 Task: Compose and send an email with a project update to your manager, including the 'Complete Monthly Sales Report' as an attachment.
Action: Mouse moved to (49, 52)
Screenshot: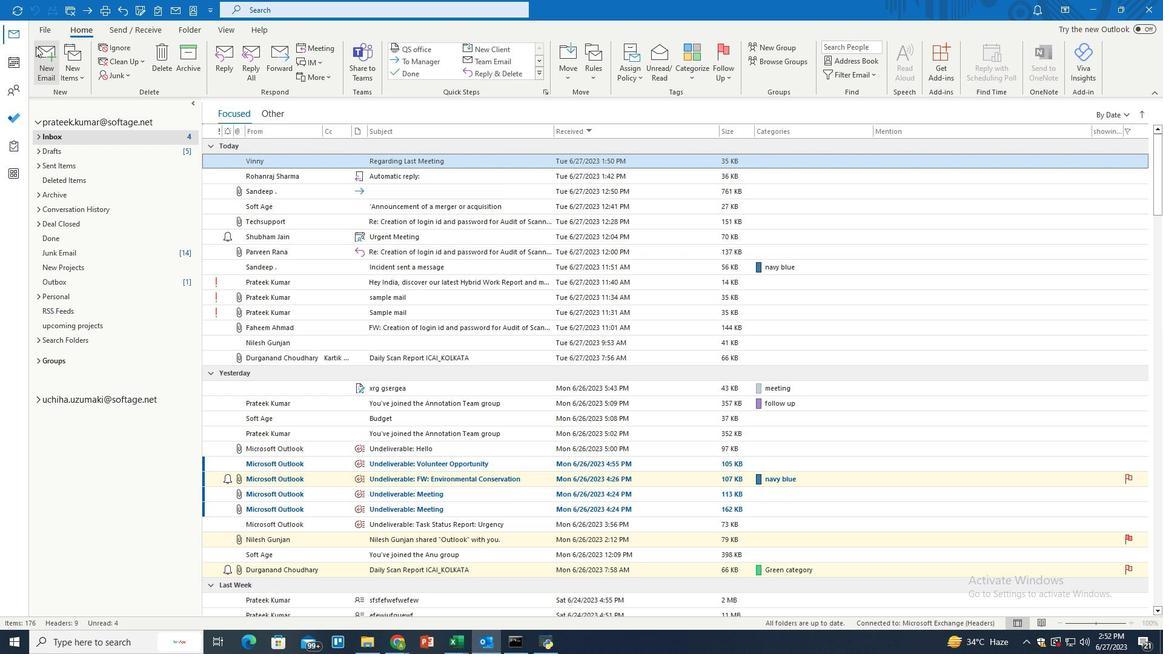 
Action: Mouse pressed left at (49, 52)
Screenshot: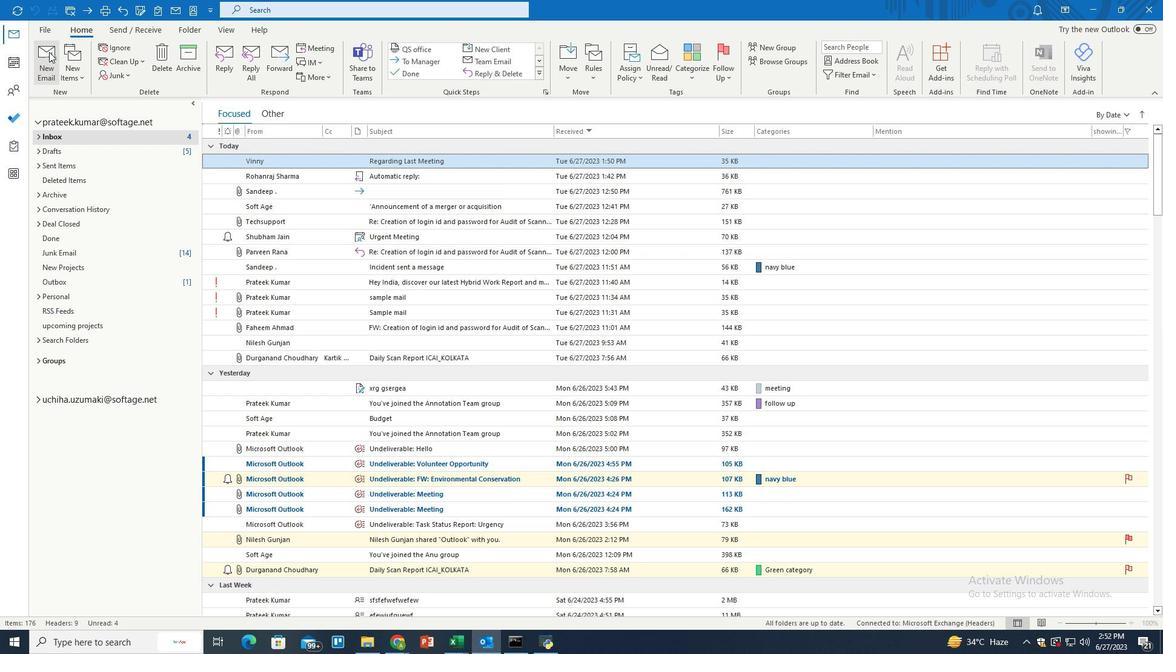 
Action: Mouse moved to (145, 147)
Screenshot: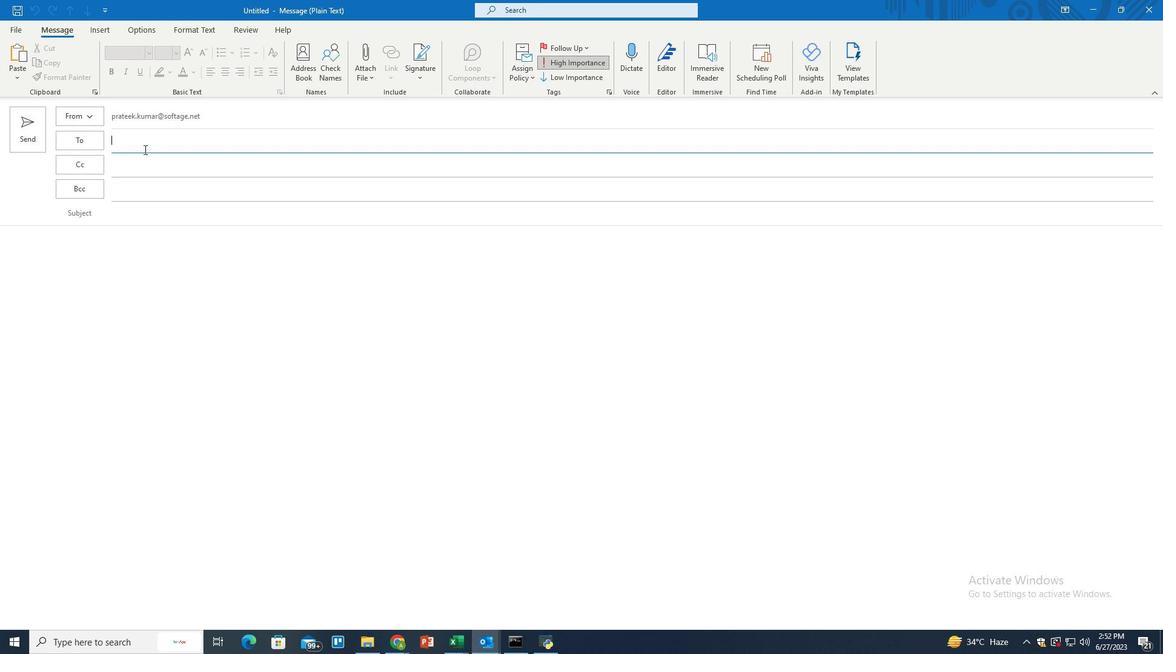 
Action: Mouse pressed left at (145, 147)
Screenshot: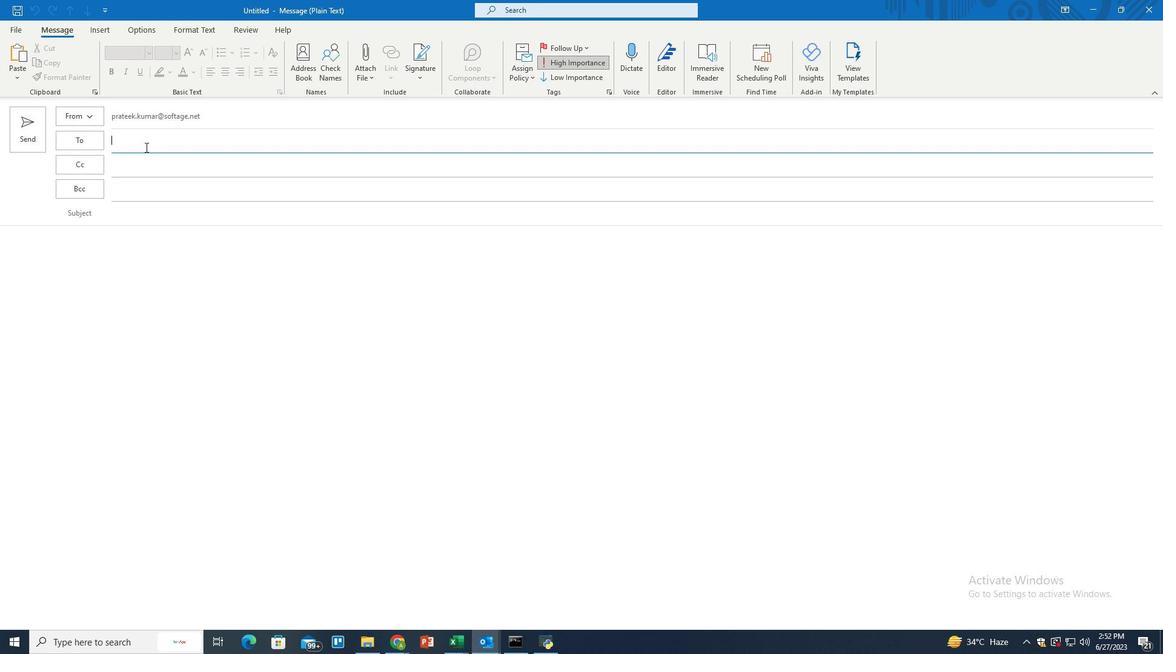 
Action: Mouse moved to (316, 132)
Screenshot: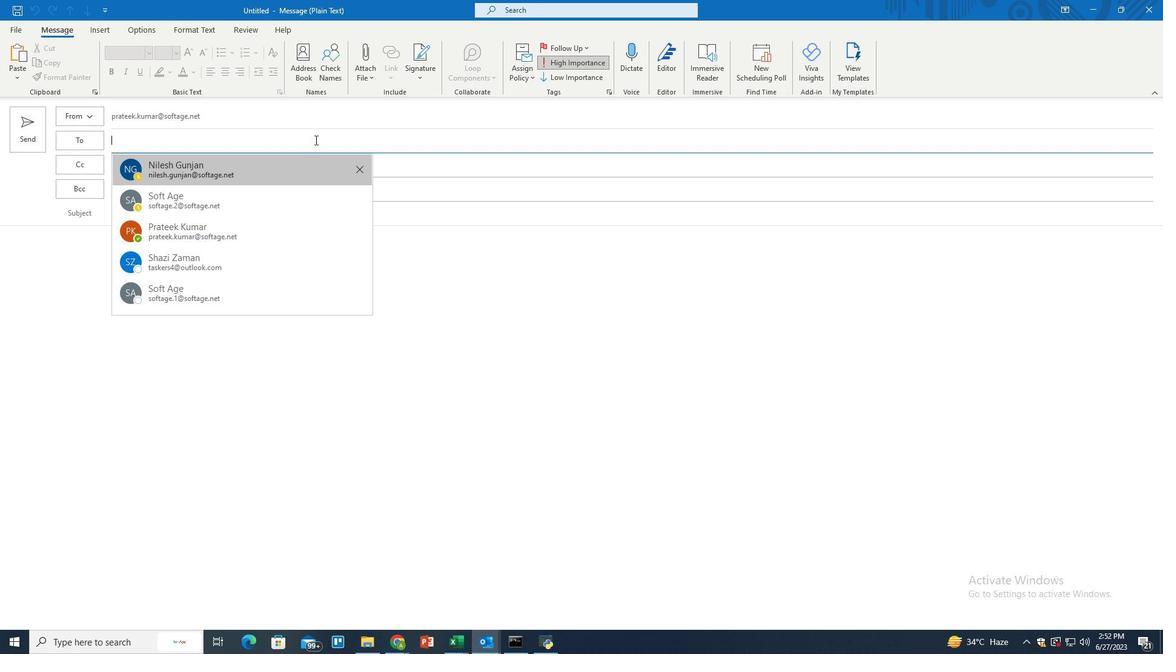 
Action: Key pressed rohan
Screenshot: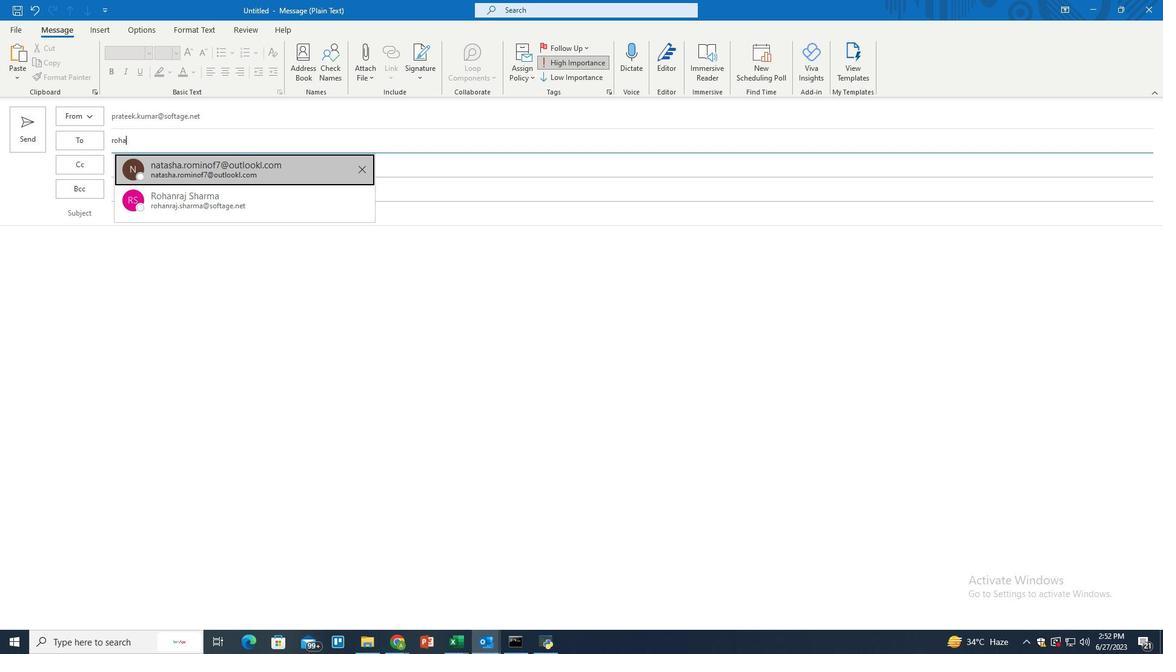 
Action: Mouse moved to (309, 161)
Screenshot: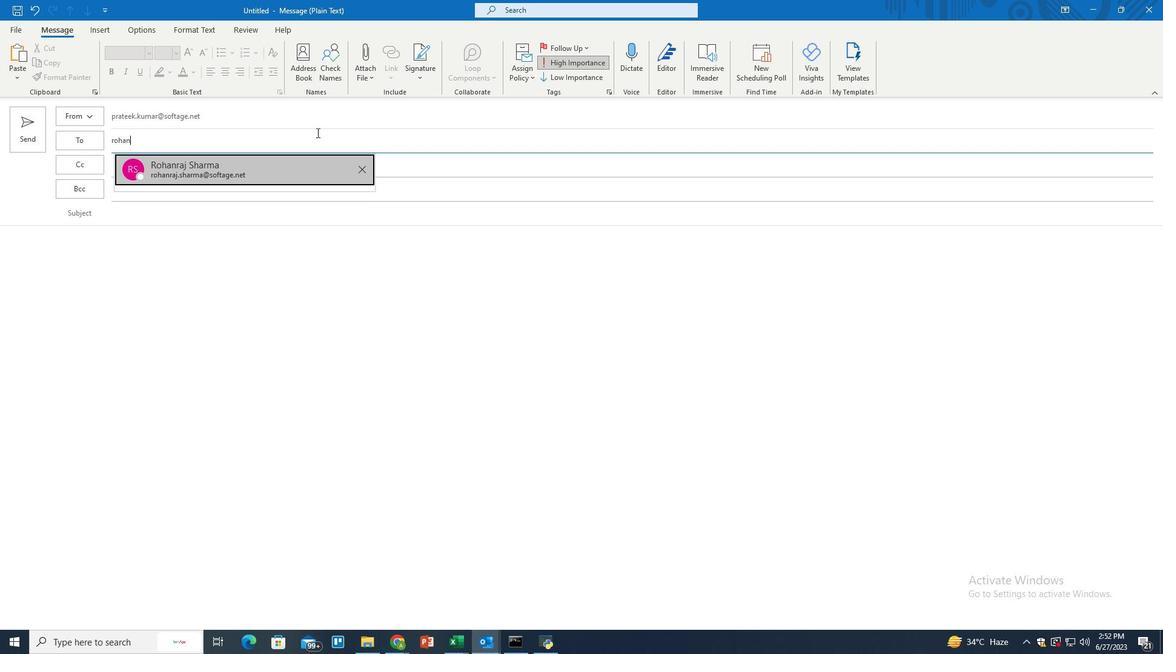 
Action: Mouse pressed left at (309, 161)
Screenshot: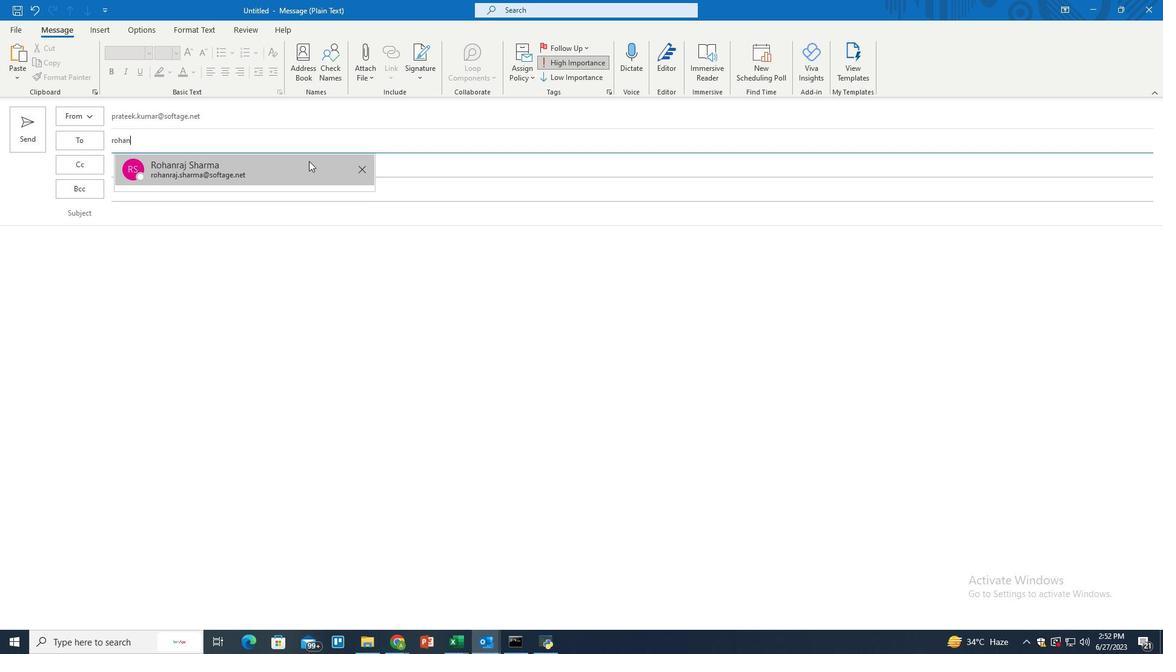 
Action: Mouse moved to (138, 216)
Screenshot: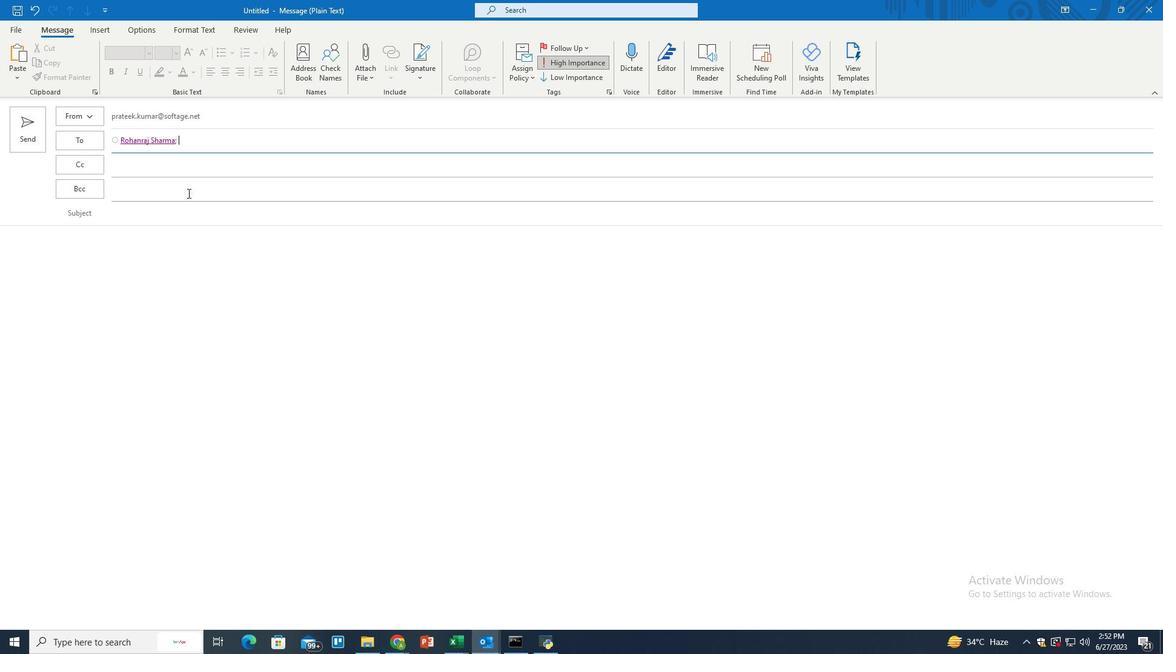 
Action: Mouse pressed left at (138, 216)
Screenshot: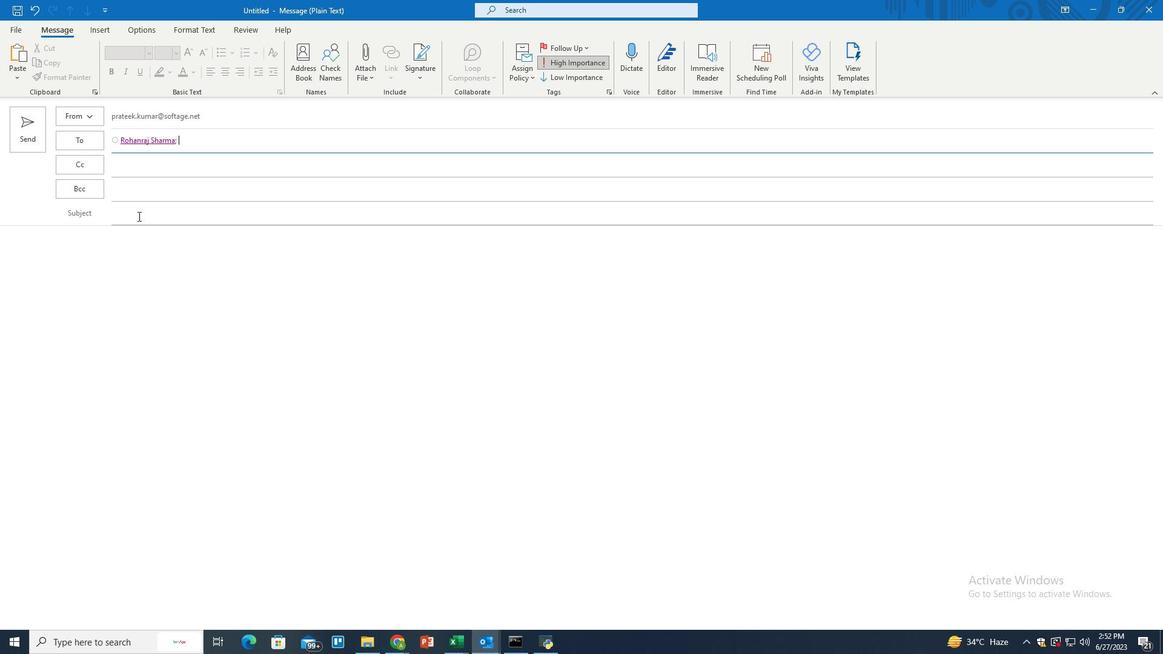 
Action: Key pressed <Key.shift>Project<Key.space><Key.shift>Update
Screenshot: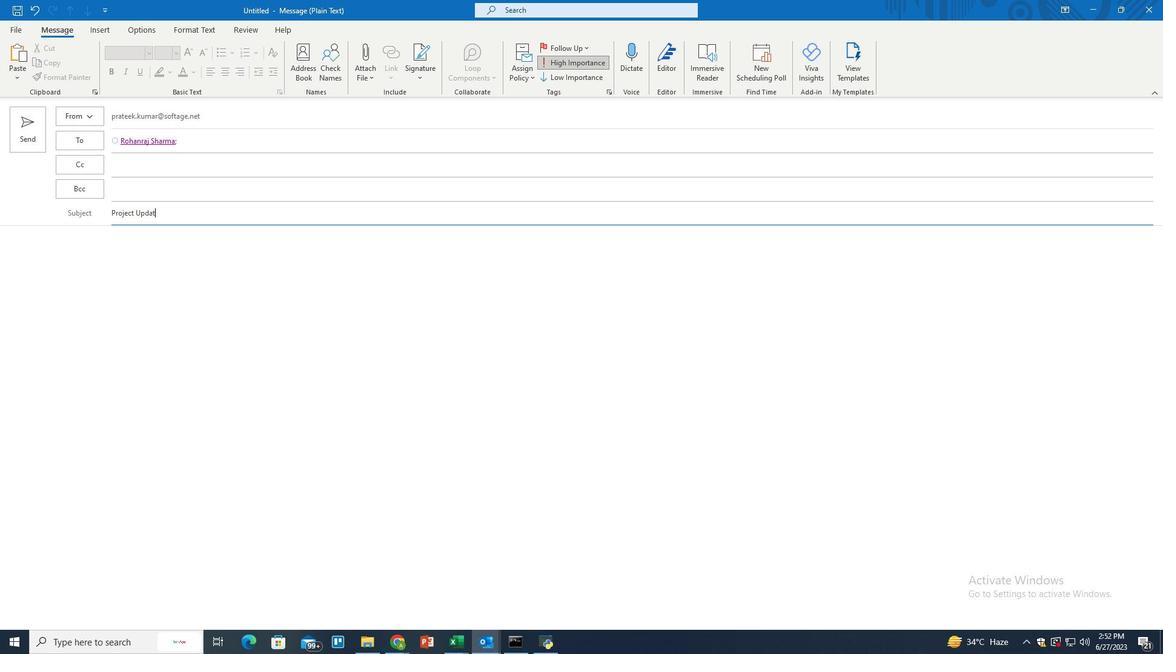 
Action: Mouse moved to (120, 255)
Screenshot: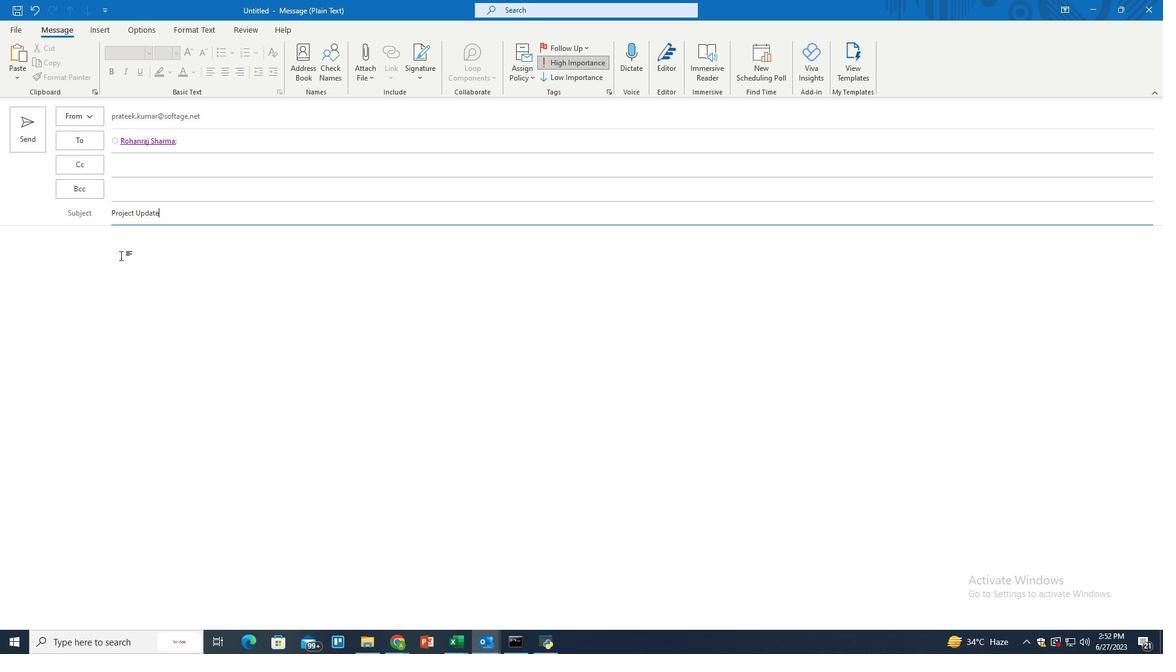 
Action: Mouse pressed left at (120, 255)
Screenshot: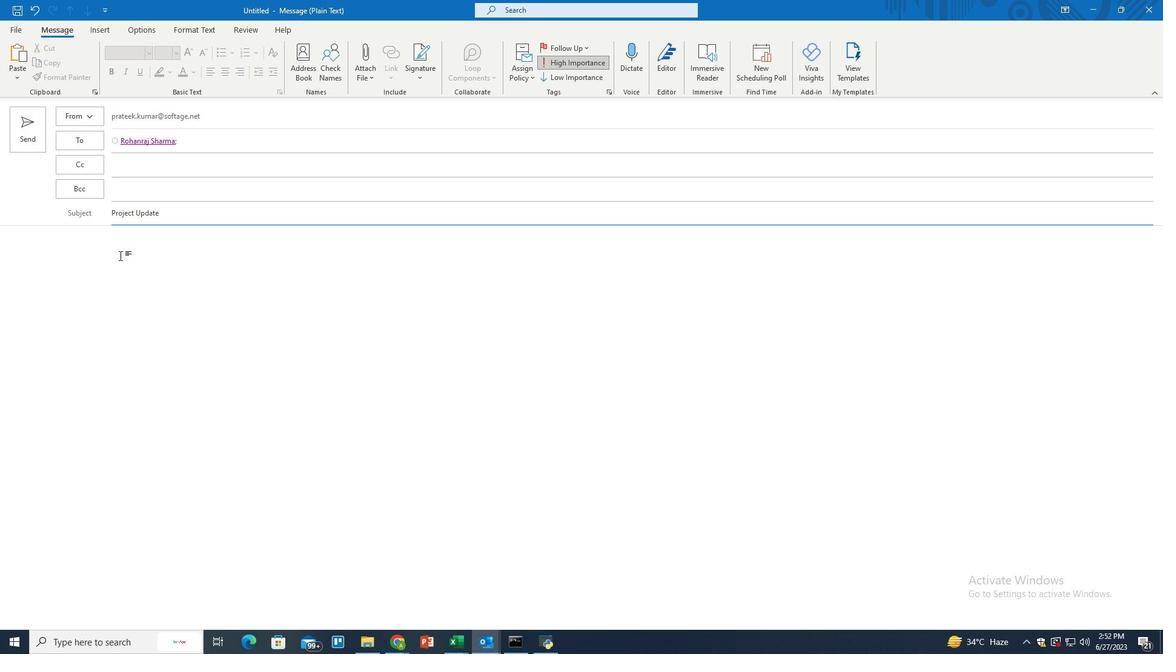
Action: Key pressed <Key.shift>Dear<Key.space>aaa<Key.backspace><Key.backspace><Key.backspace><Key.shift>Manager,<Key.space><Key.shift>I<Key.space>hope<Key.space>this<Key.space>email<Key.space>finds<Key.space>you<Key.space>well.<Key.space><Key.shift>I<Key.space>e<Key.backspace>wanted<Key.space>to<Key.space>provide<Key.space>you<Key.space>with<Key.space>a<Key.space>brief<Key.space>r<Key.backspace>update<Key.space>on<Key.space>the<Key.space>project.<Key.space><Key.shift>We<Key.space>are<Key.space>currently<Key.space>meeting<Key.space>all<Key.space>milestones,<Key.space>and<Key.space>the<Key.space>team<Key.space>si<Key.space><Key.backspace><Key.backspace><Key.backspace>is<Key.space>working<Key.space>diligently<Key.space>to<Key.space>address<Key.space>any<Key.space>minor<Key.space>issues<Key.space>tht<Key.backspace>at<Key.space>have<Key.space>arisen.<Key.space><Key.shift>Overall,<Key.space>progress<Key.space>is<Key.space>steady<Key.space>and<Key.space>we<Key.space>are<Key.space>on<Key.space>track<Key.space>for<Key.space>timely<Key.space>completion
Screenshot: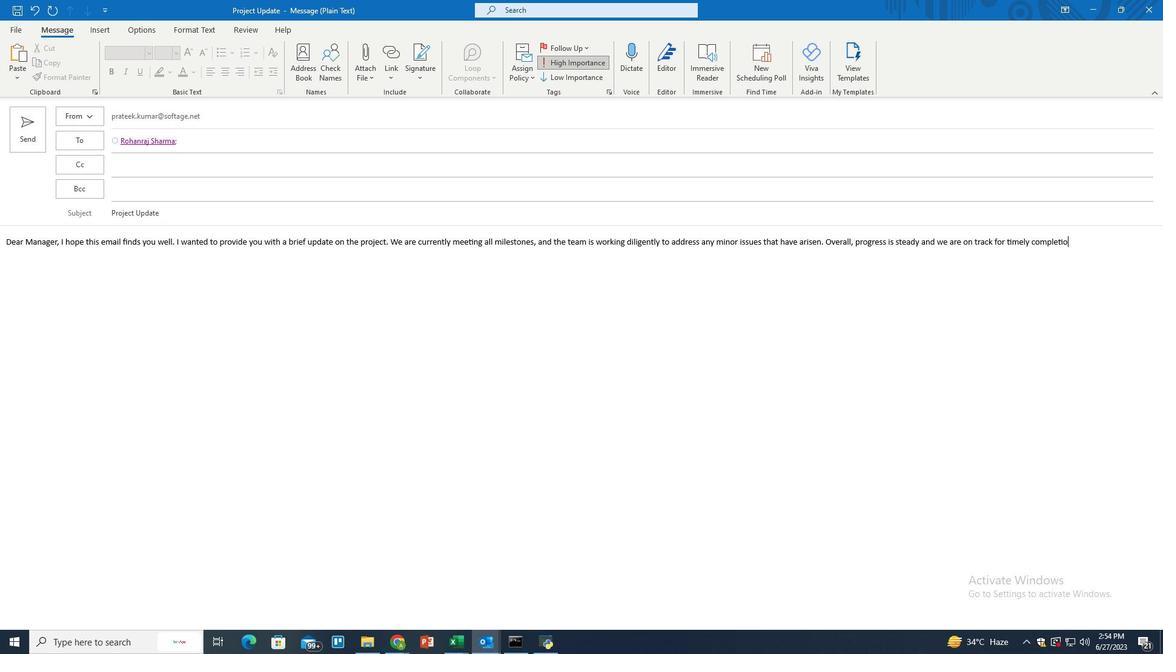 
Action: Mouse moved to (112, 29)
Screenshot: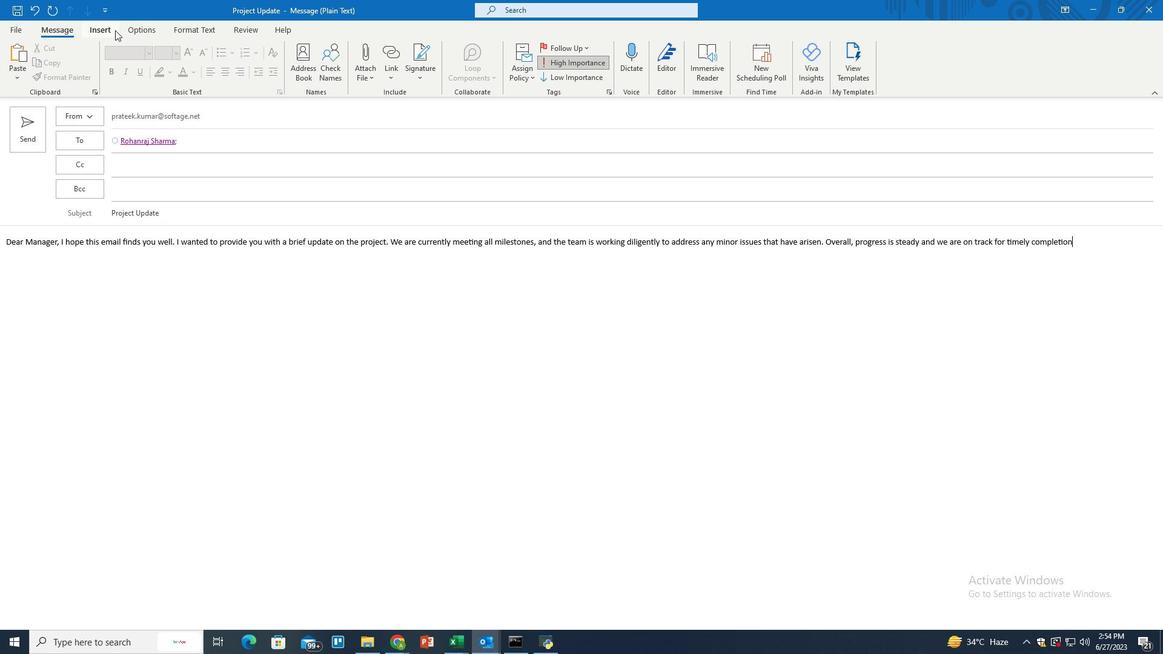 
Action: Mouse pressed left at (112, 29)
Screenshot: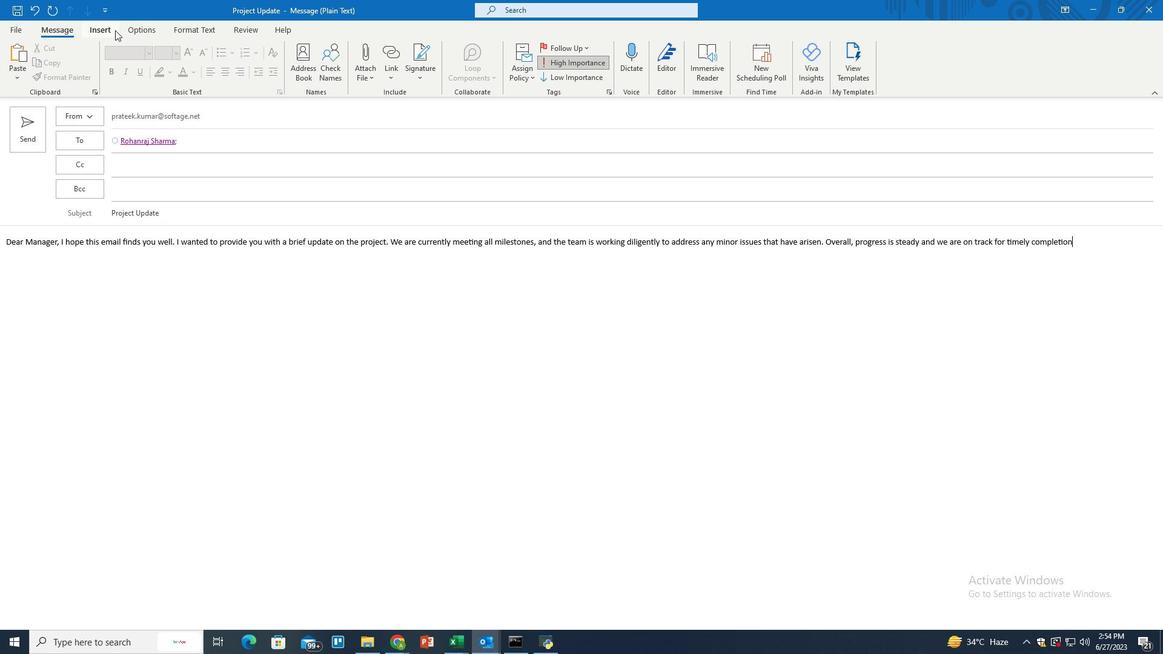 
Action: Mouse moved to (21, 62)
Screenshot: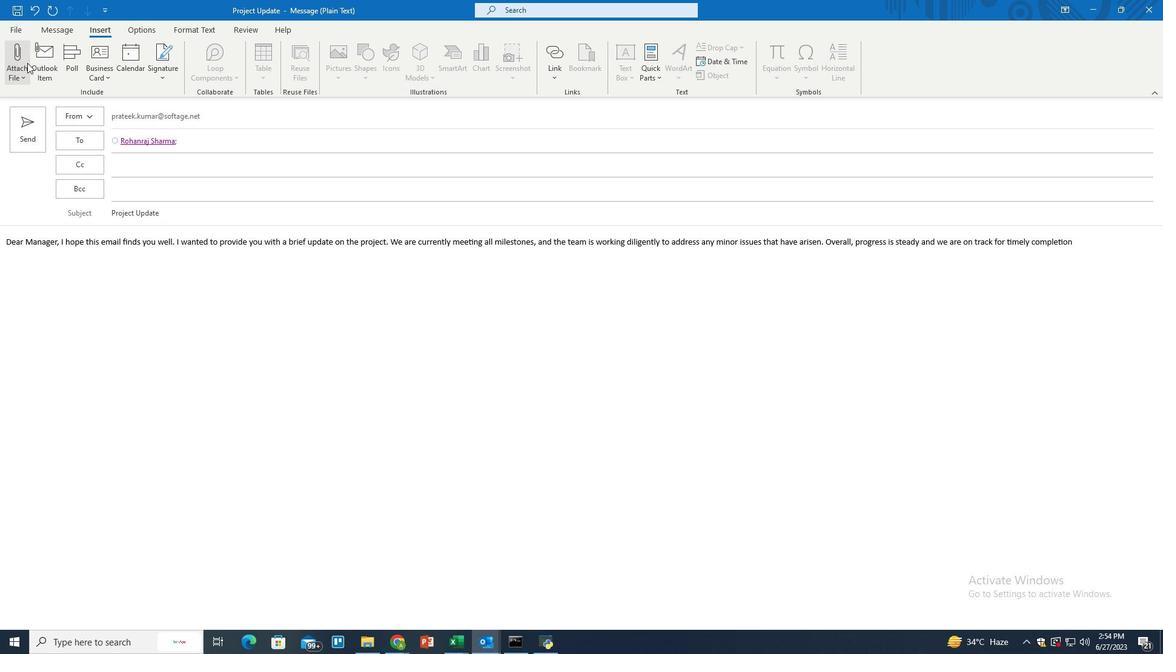 
Action: Mouse pressed left at (21, 62)
Screenshot: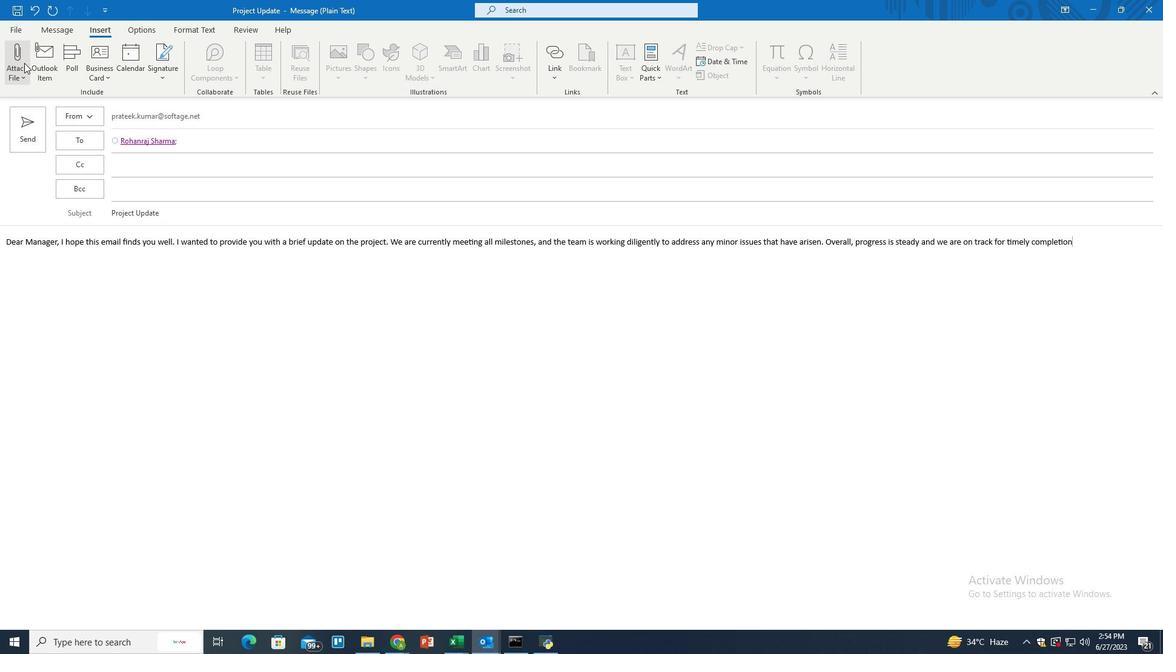 
Action: Mouse moved to (81, 497)
Screenshot: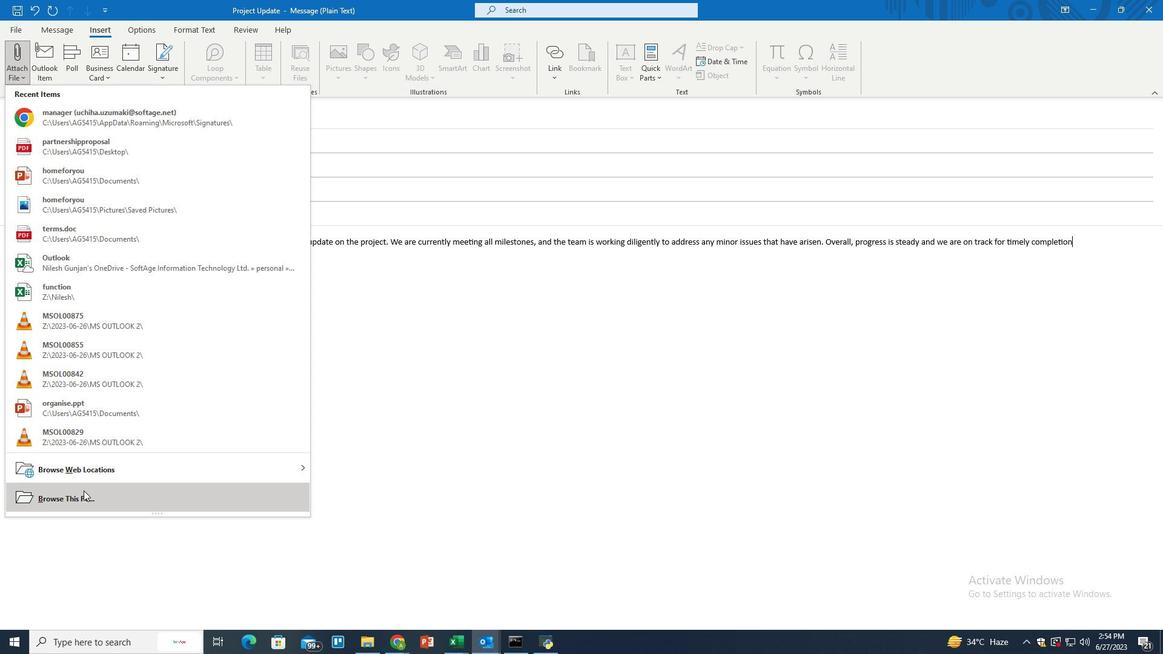 
Action: Mouse pressed left at (81, 497)
Screenshot: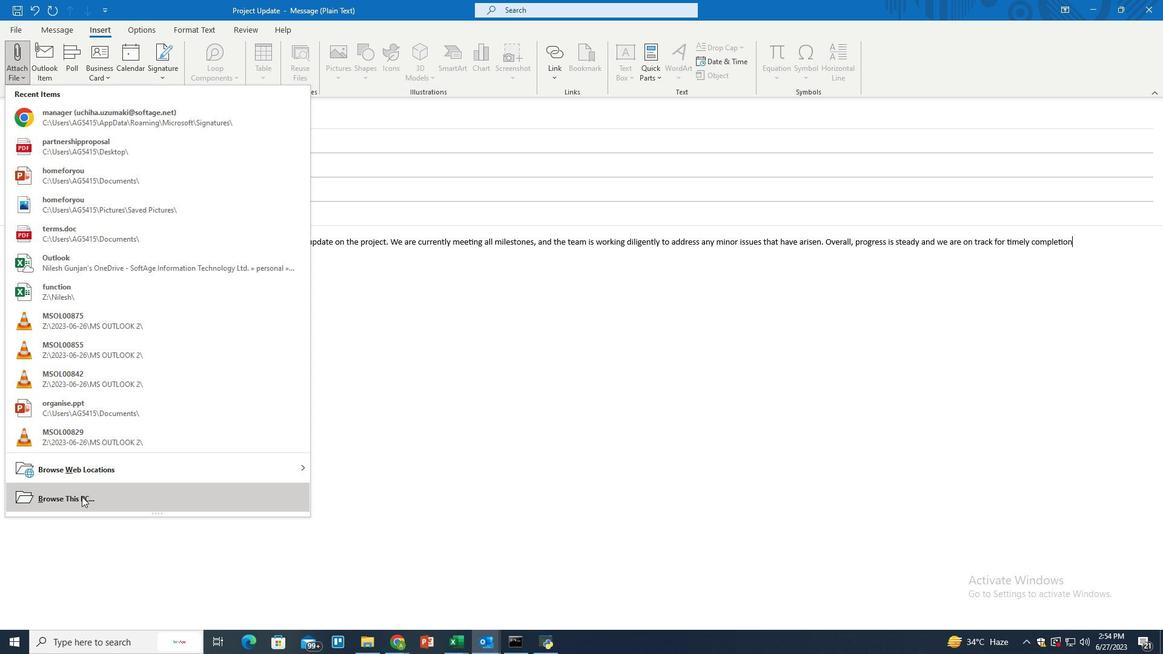 
Action: Mouse moved to (147, 87)
Screenshot: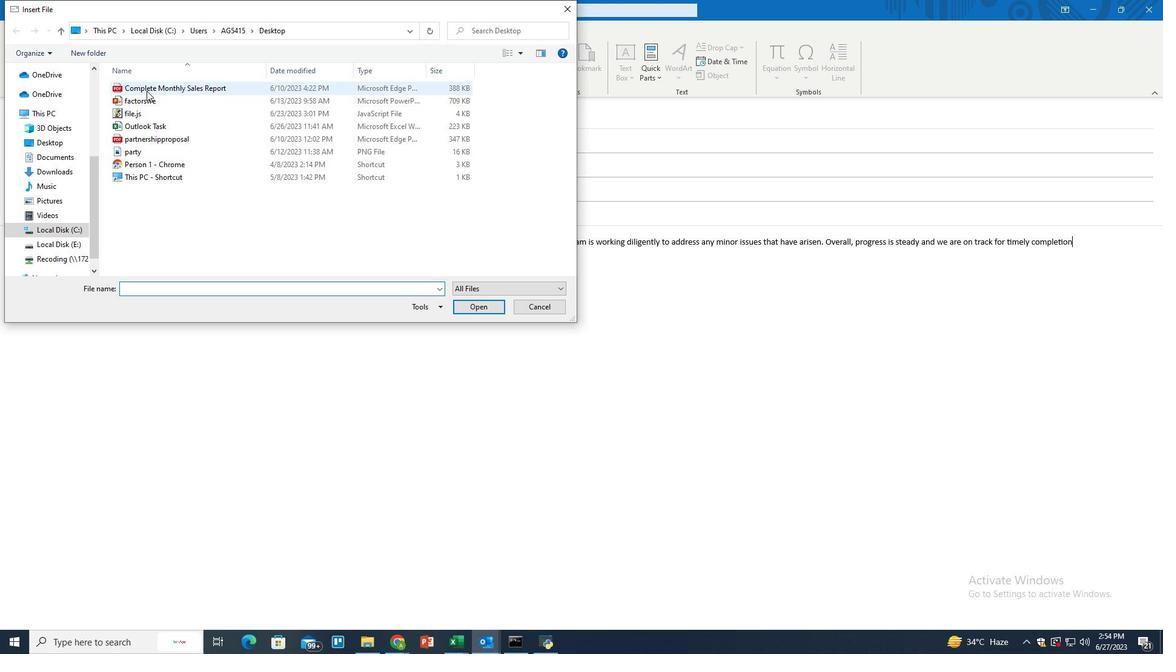 
Action: Mouse pressed left at (147, 87)
Screenshot: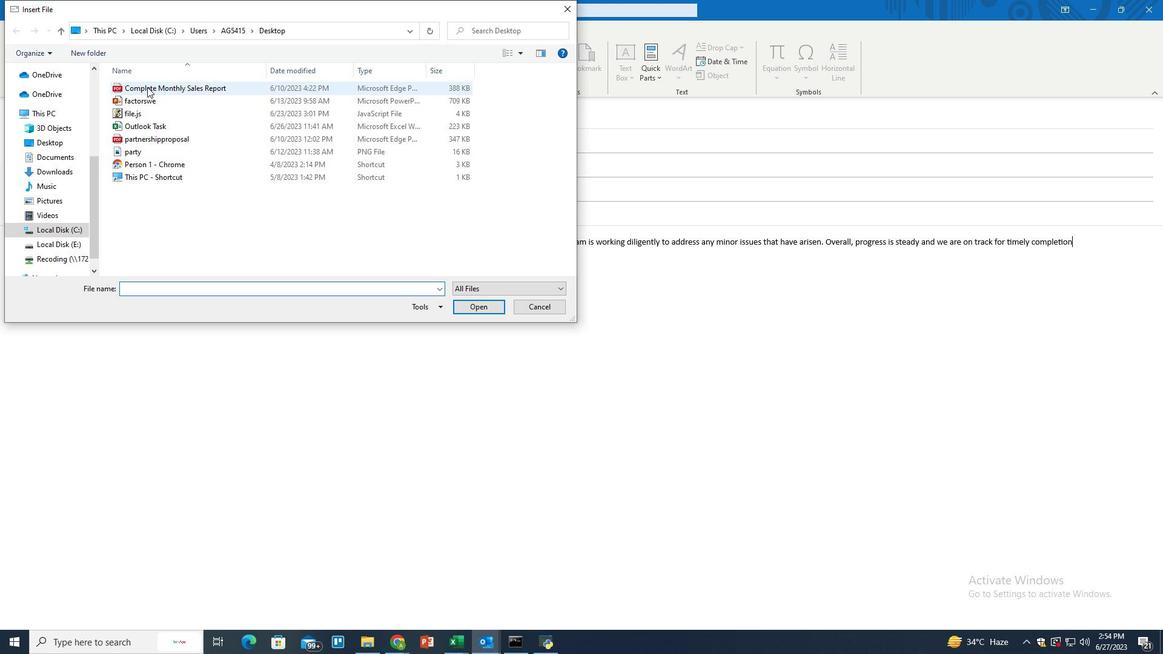 
Action: Mouse moved to (467, 306)
Screenshot: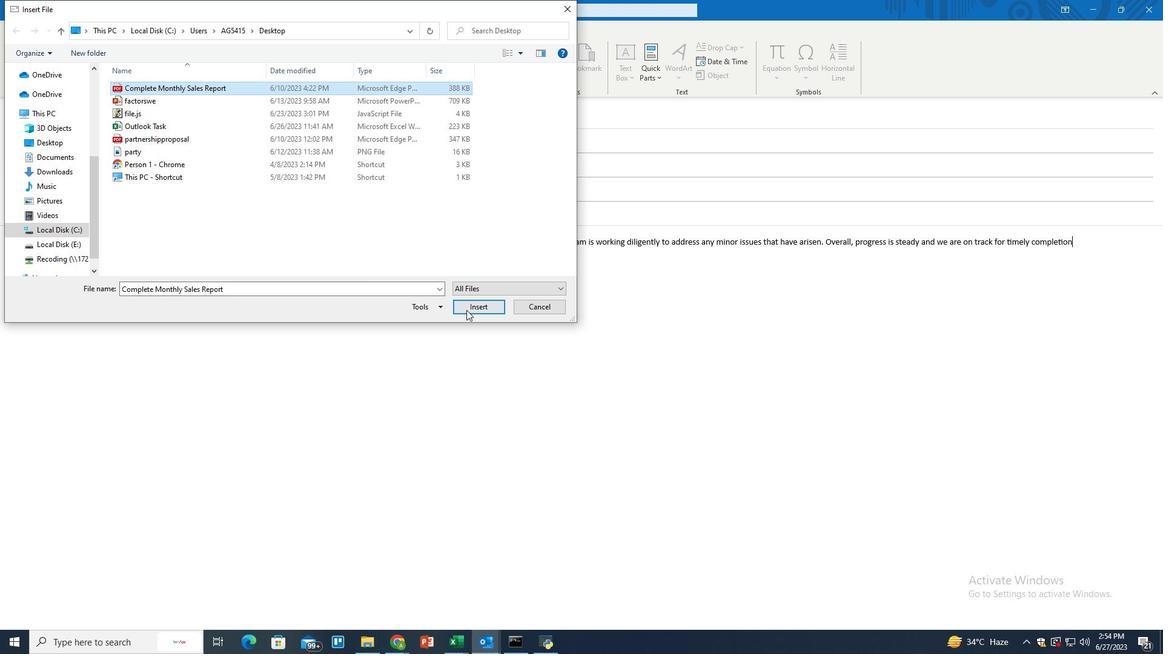 
Action: Mouse pressed left at (467, 306)
Screenshot: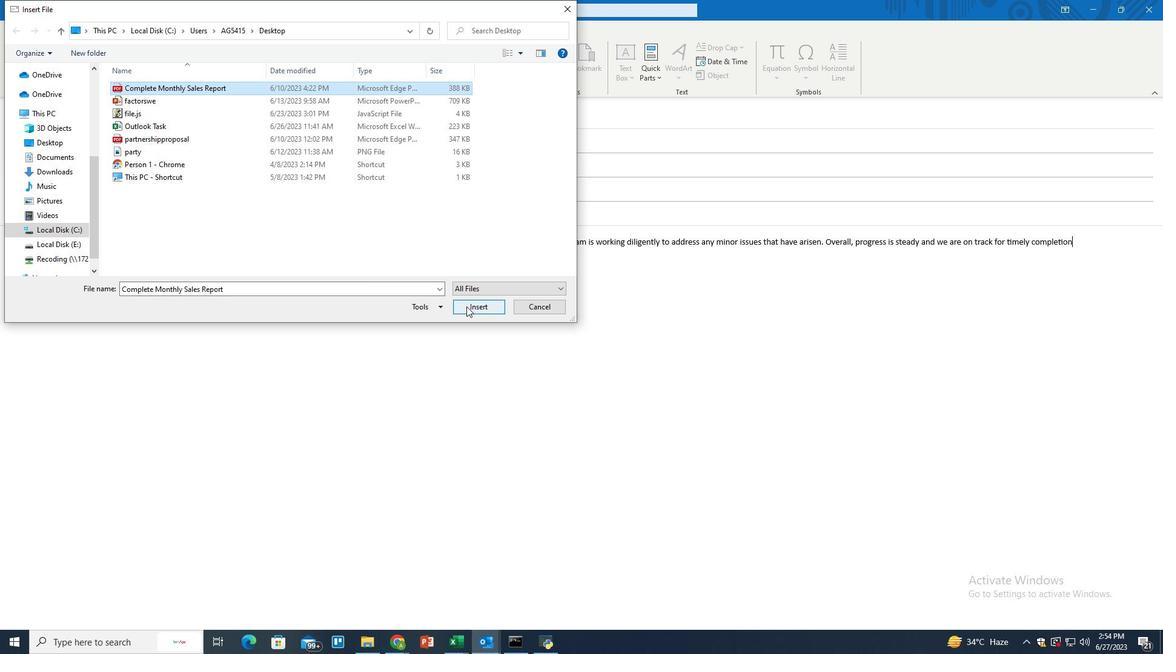 
Action: Mouse moved to (37, 131)
Screenshot: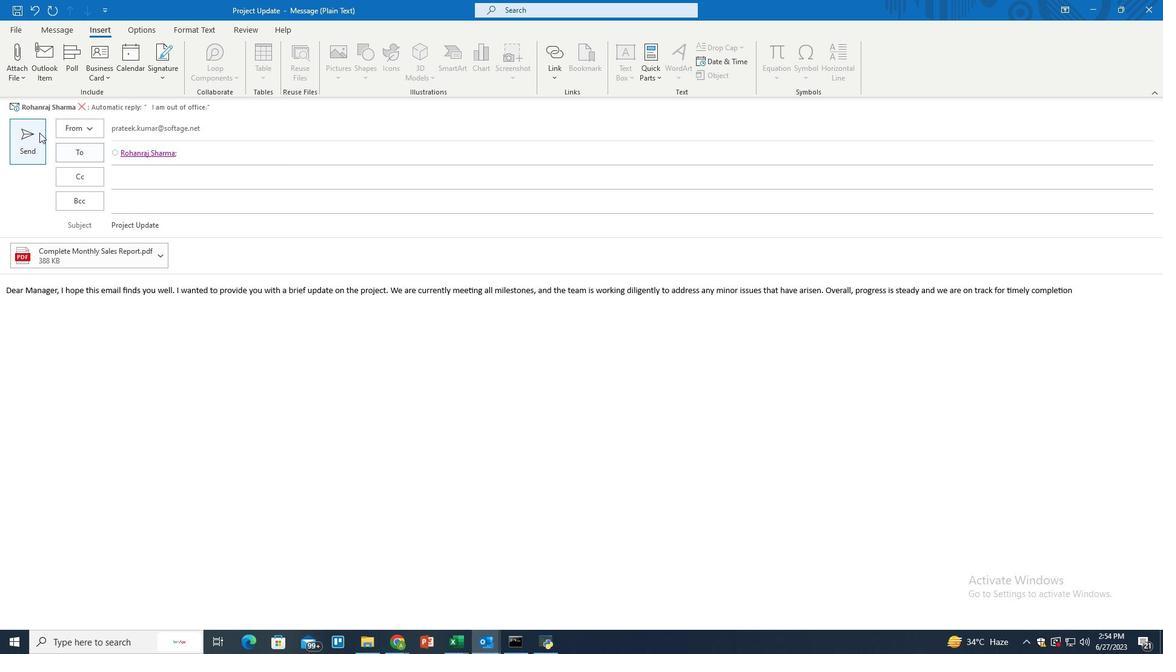 
Action: Mouse pressed left at (37, 131)
Screenshot: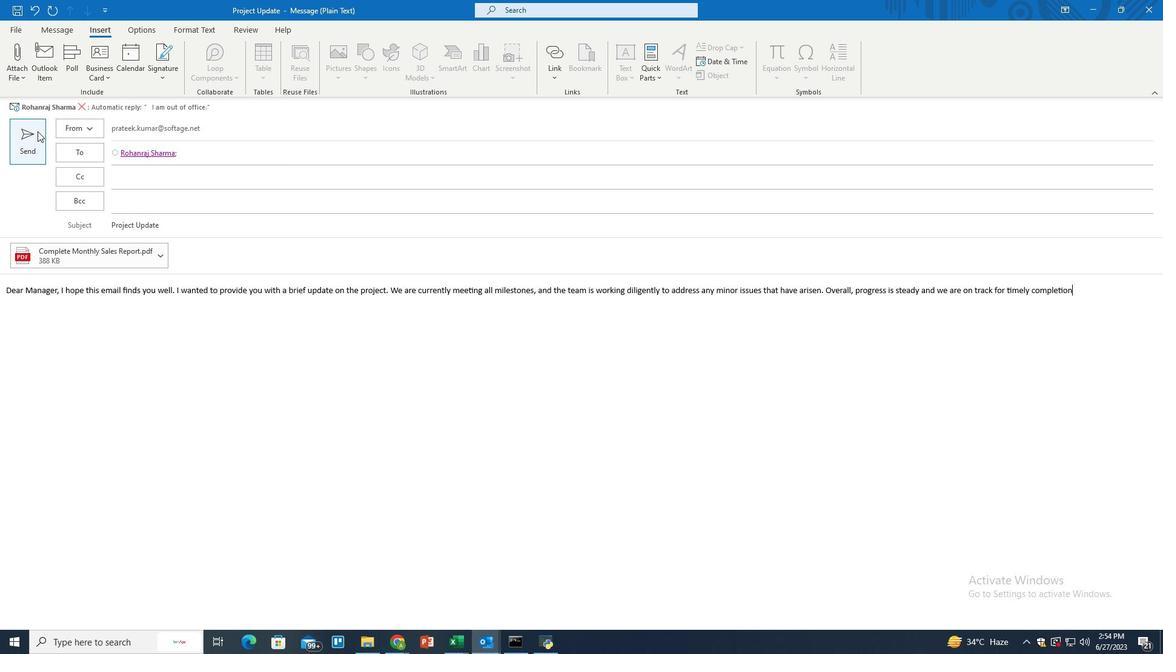 
Action: Mouse moved to (365, 319)
Screenshot: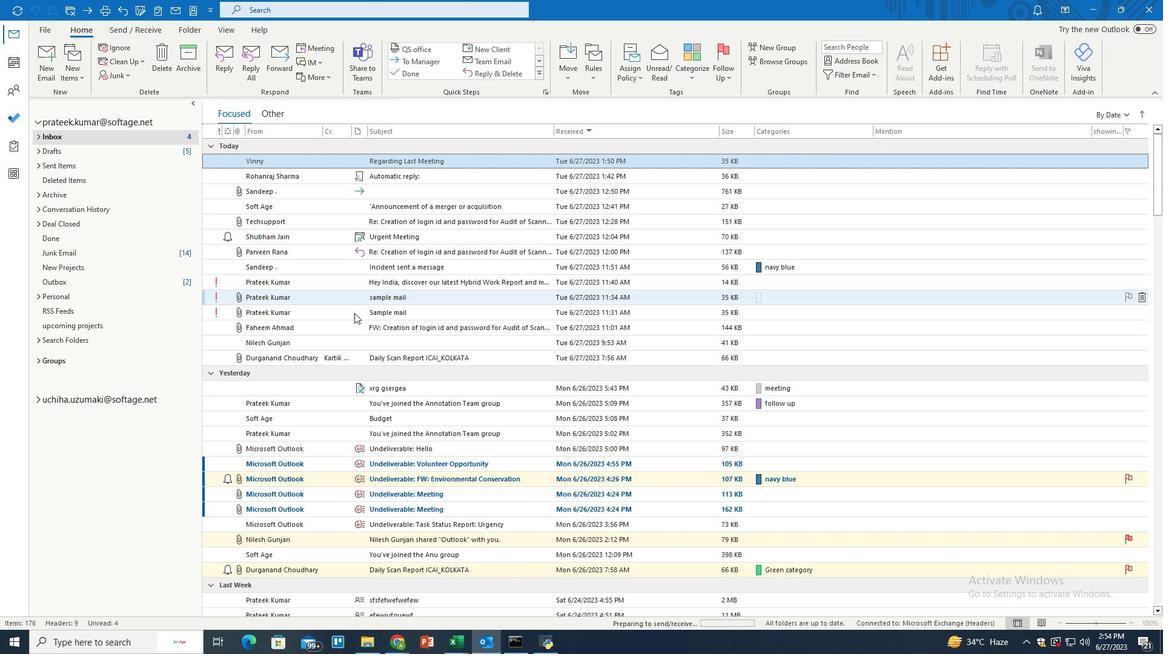 
